 Task: Add Sprouts Organic French Roast Dark Blend Decaf Coffee Pods 12 Pack to the cart.
Action: Mouse pressed left at (17, 119)
Screenshot: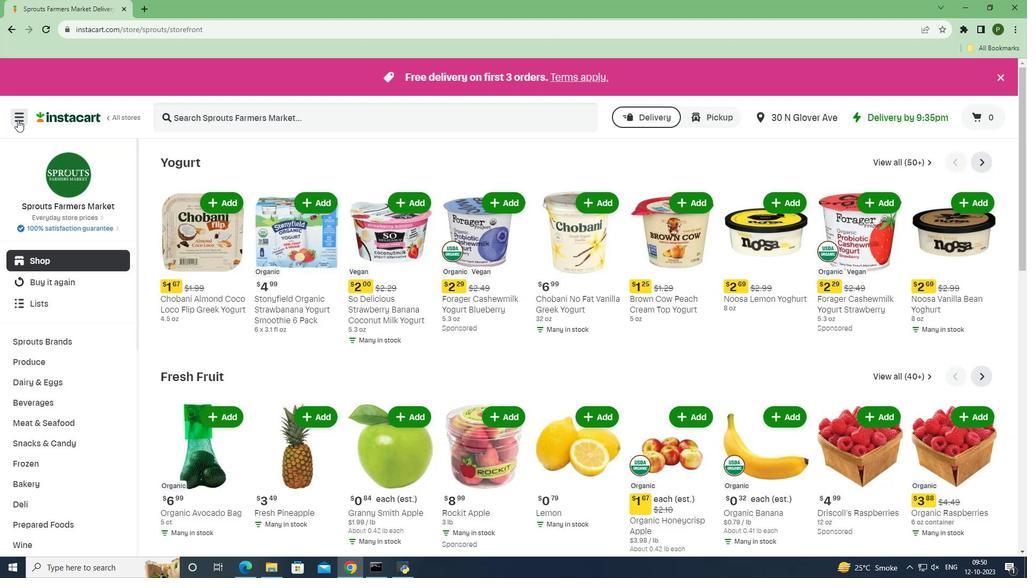 
Action: Mouse moved to (19, 281)
Screenshot: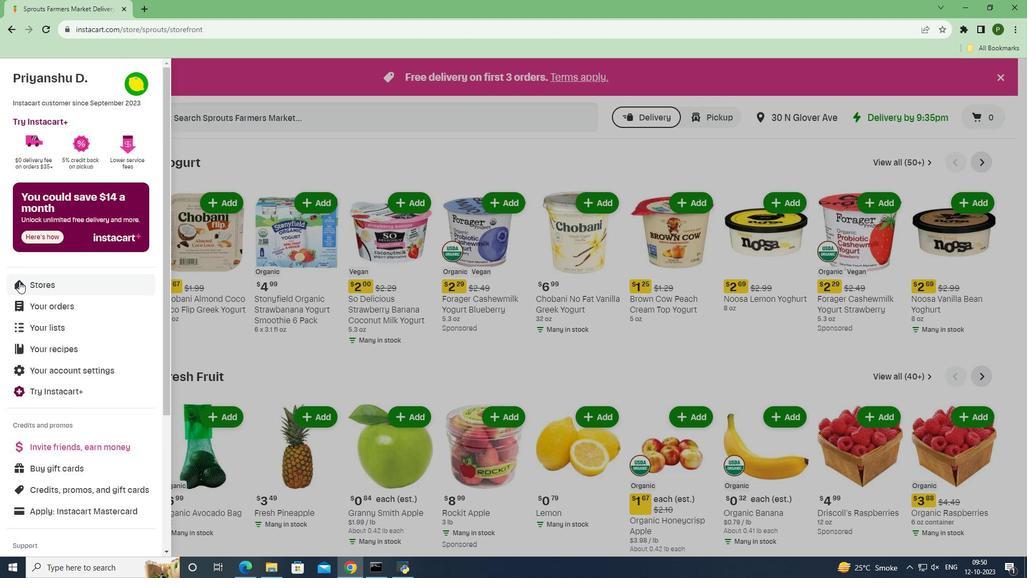 
Action: Mouse pressed left at (19, 281)
Screenshot: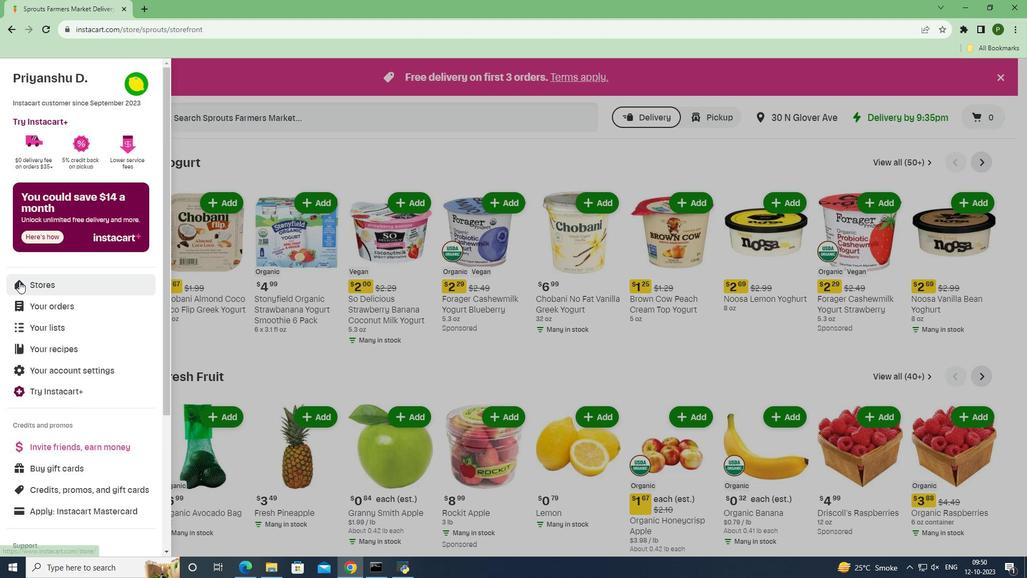 
Action: Mouse moved to (247, 123)
Screenshot: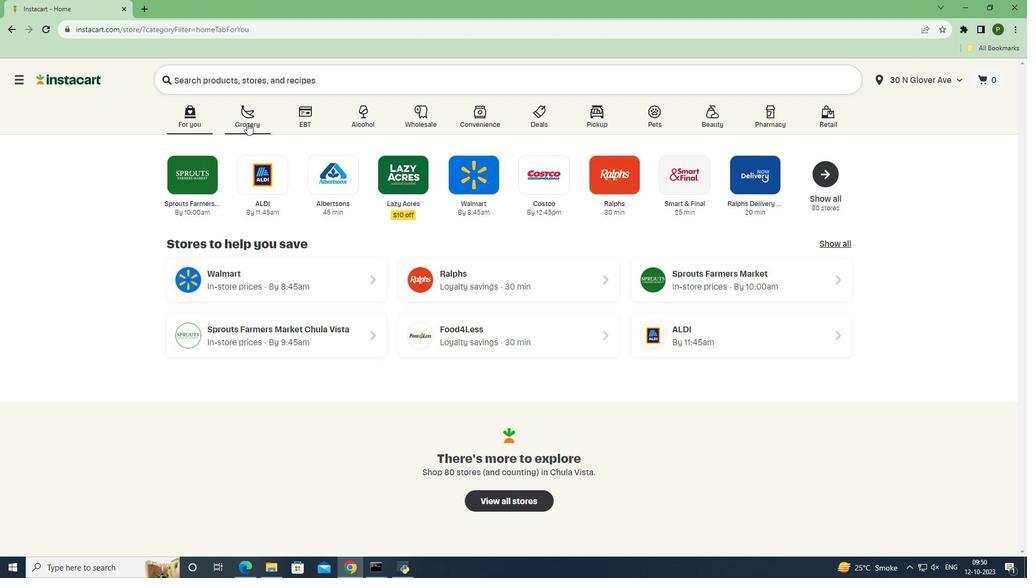 
Action: Mouse pressed left at (247, 123)
Screenshot: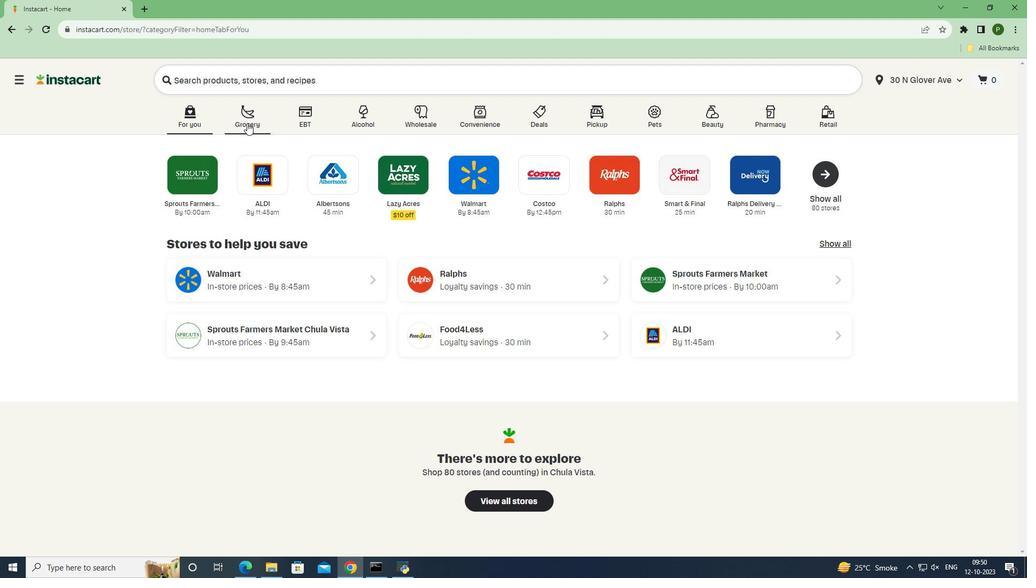 
Action: Mouse moved to (422, 242)
Screenshot: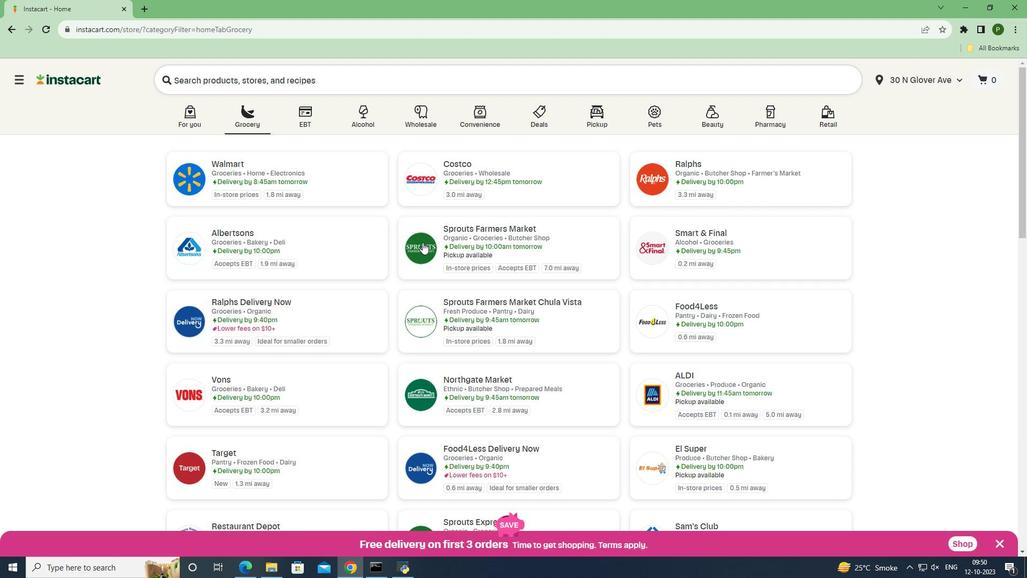 
Action: Mouse pressed left at (422, 242)
Screenshot: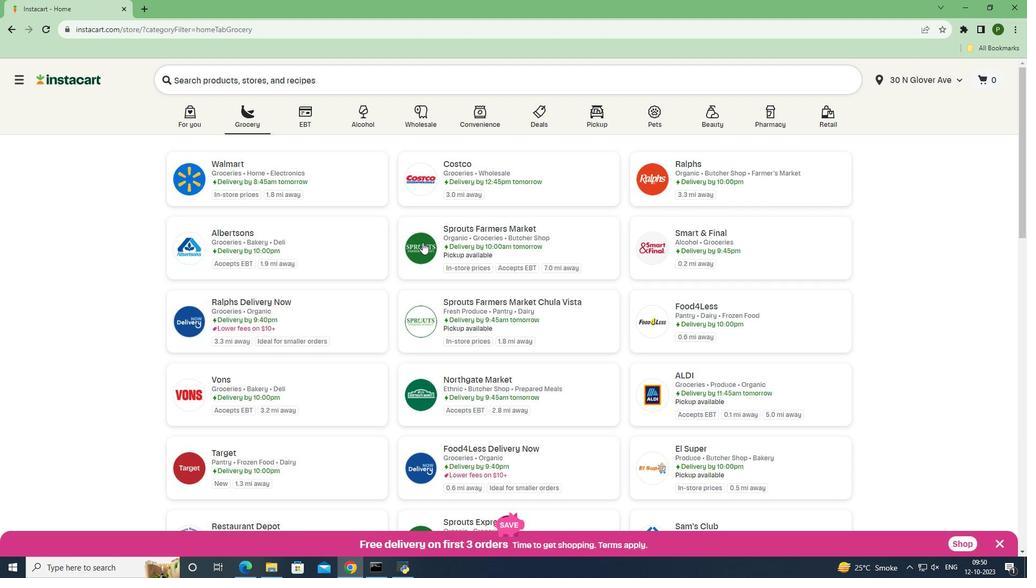 
Action: Mouse moved to (46, 402)
Screenshot: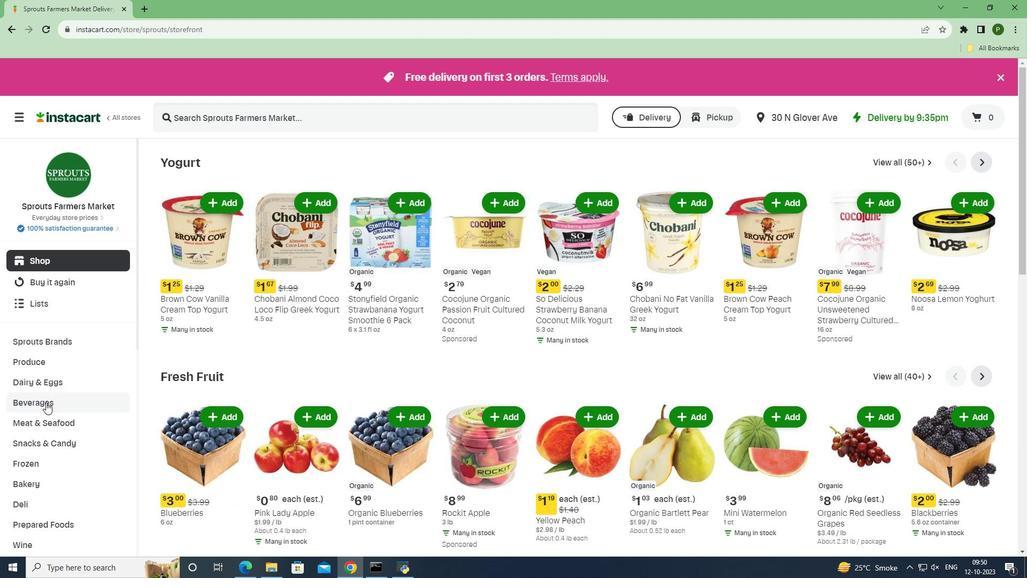 
Action: Mouse pressed left at (46, 402)
Screenshot: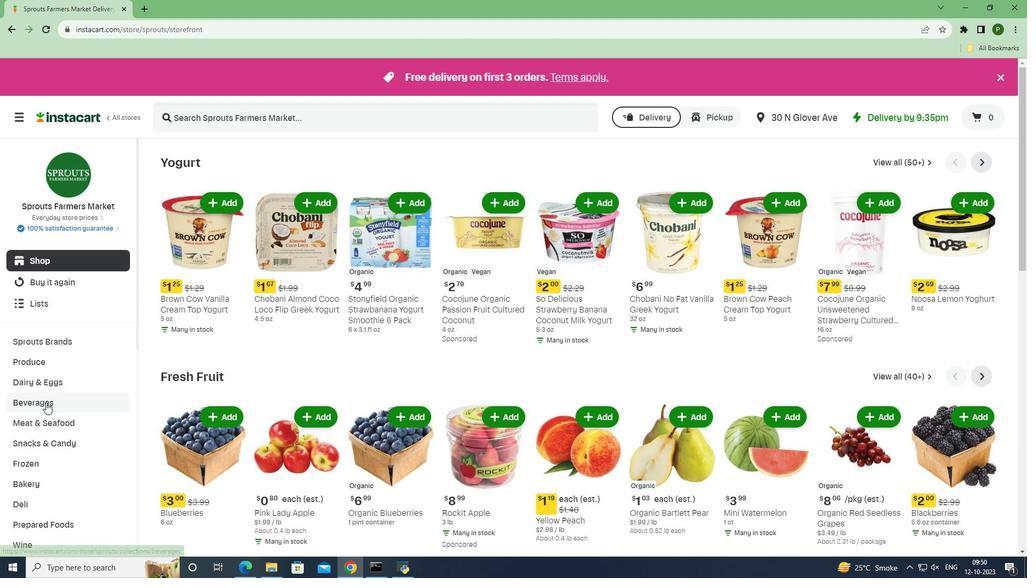 
Action: Mouse moved to (404, 188)
Screenshot: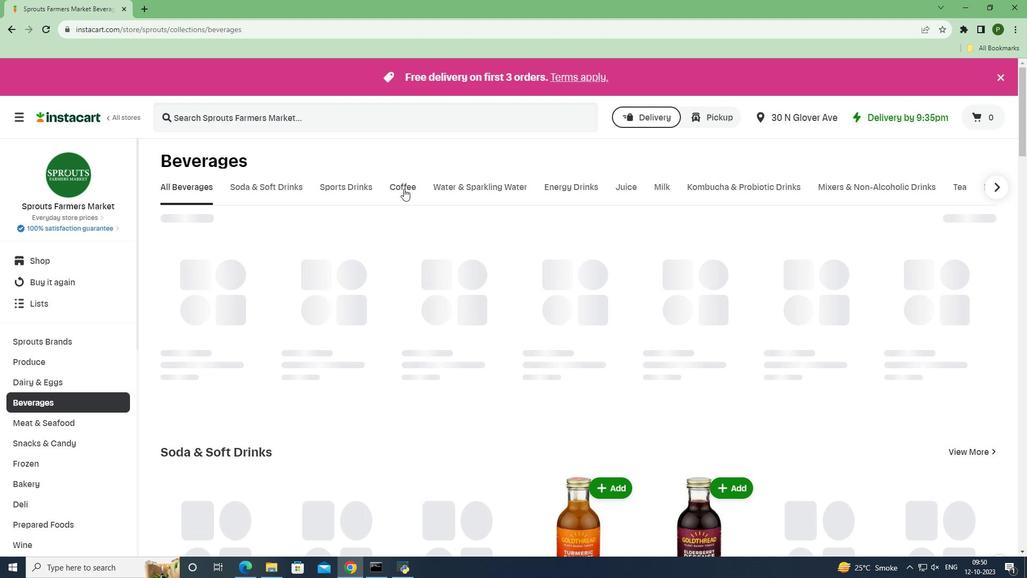 
Action: Mouse pressed left at (404, 188)
Screenshot: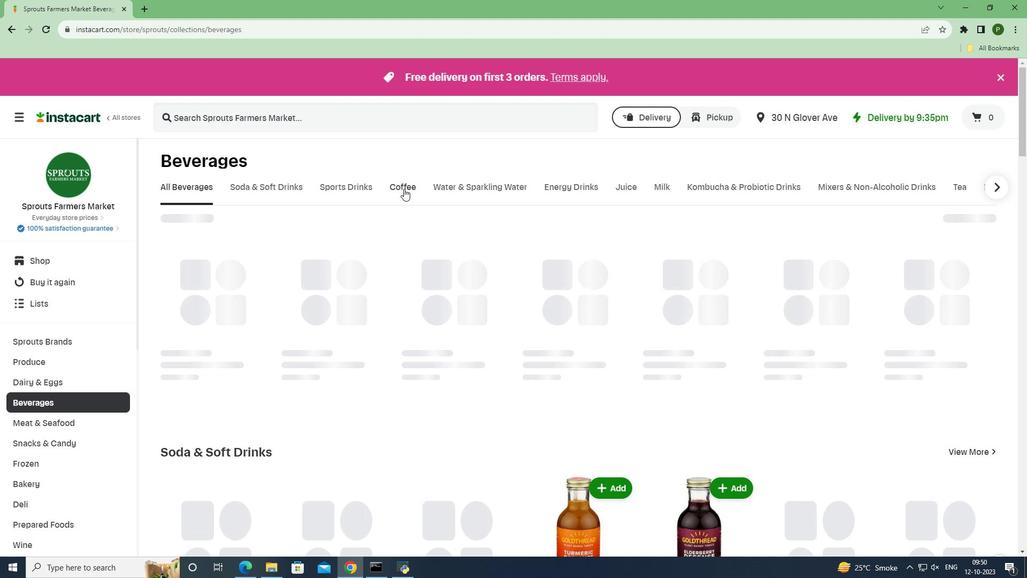 
Action: Mouse moved to (247, 118)
Screenshot: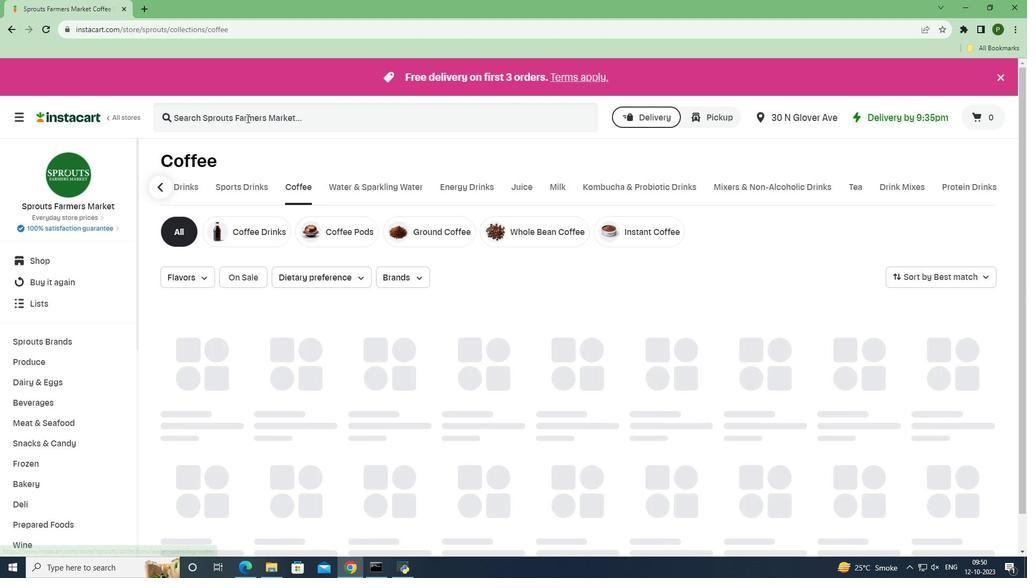 
Action: Mouse pressed left at (247, 118)
Screenshot: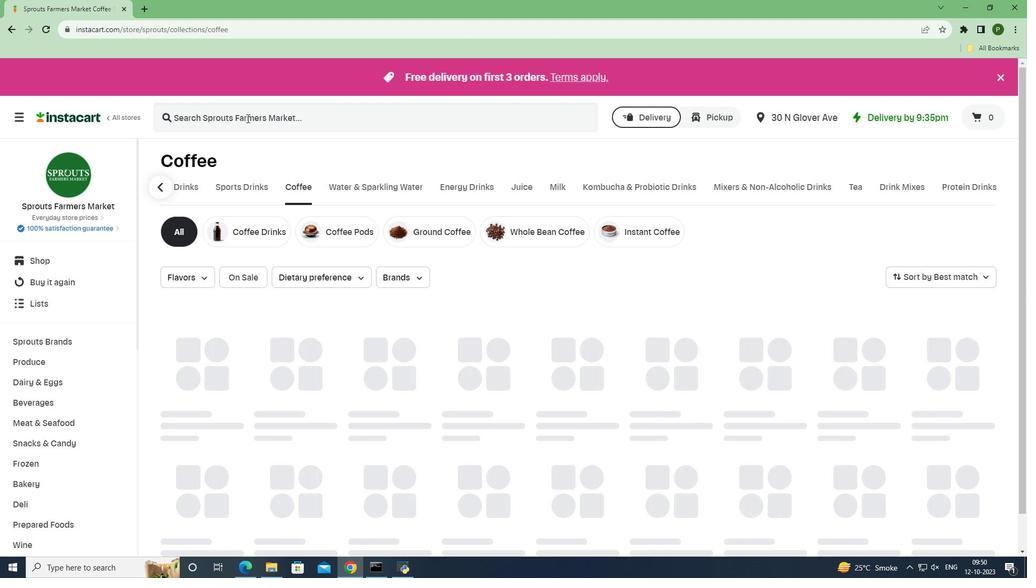 
Action: Key pressed <Key.caps_lock>S<Key.caps_lock>prouts<Key.space><Key.caps_lock>O<Key.caps_lock>rganic<Key.space><Key.caps_lock>F<Key.caps_lock>rench<Key.space><Key.caps_lock>R<Key.caps_lock>oast<Key.space><Key.caps_lock>D<Key.caps_lock>ark<Key.space><Key.caps_lock>B<Key.caps_lock>lend<Key.space><Key.caps_lock>D<Key.caps_lock>ecaf<Key.space><Key.caps_lock>C<Key.caps_lock>offee<Key.space><Key.caps_lock>P<Key.caps_lock>ods<Key.space>12<Key.space><Key.caps_lock>P<Key.caps_lock>ack<Key.space><Key.enter>
Screenshot: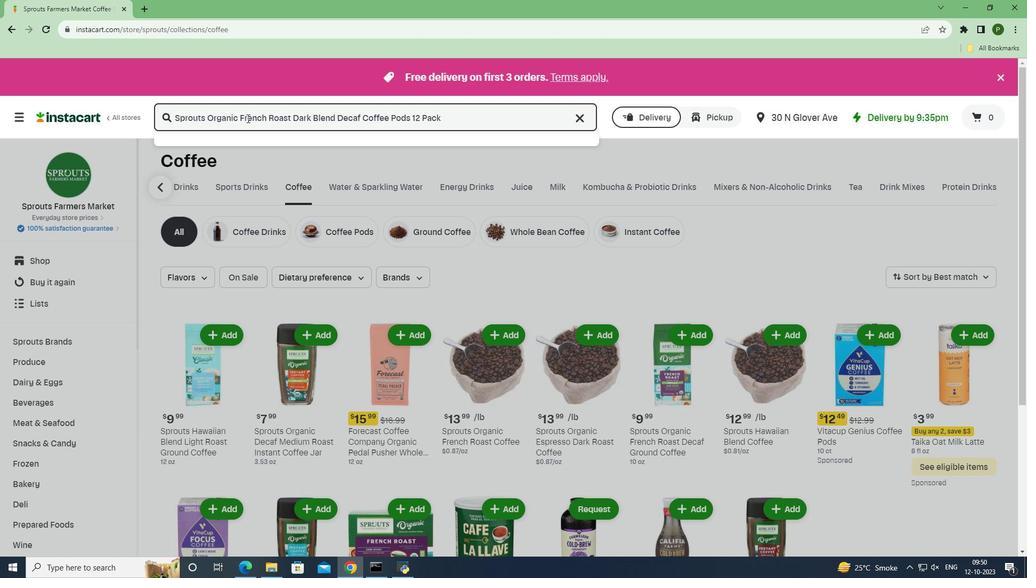 
Action: Mouse moved to (819, 205)
Screenshot: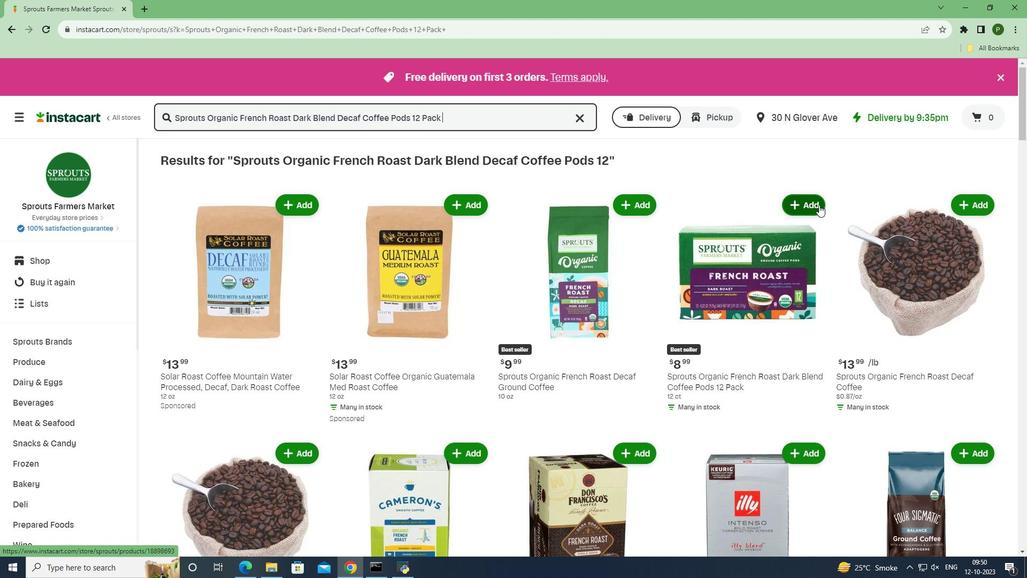 
Action: Mouse pressed left at (819, 205)
Screenshot: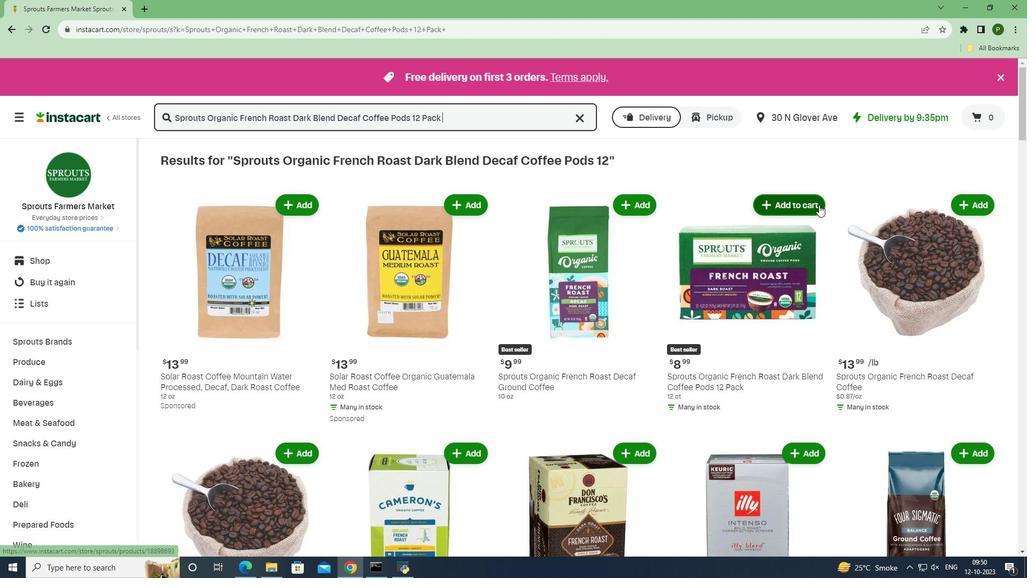 
Action: Mouse moved to (839, 226)
Screenshot: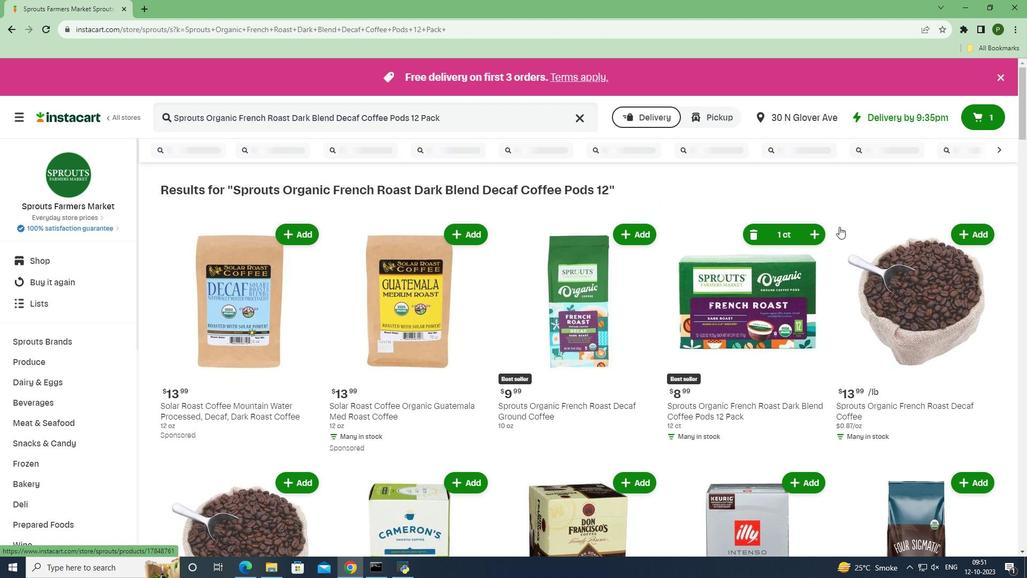 
